 Task: Find the cheapest one-way flight from Madrid to Lisbon using the price graph.
Action: Mouse moved to (305, 313)
Screenshot: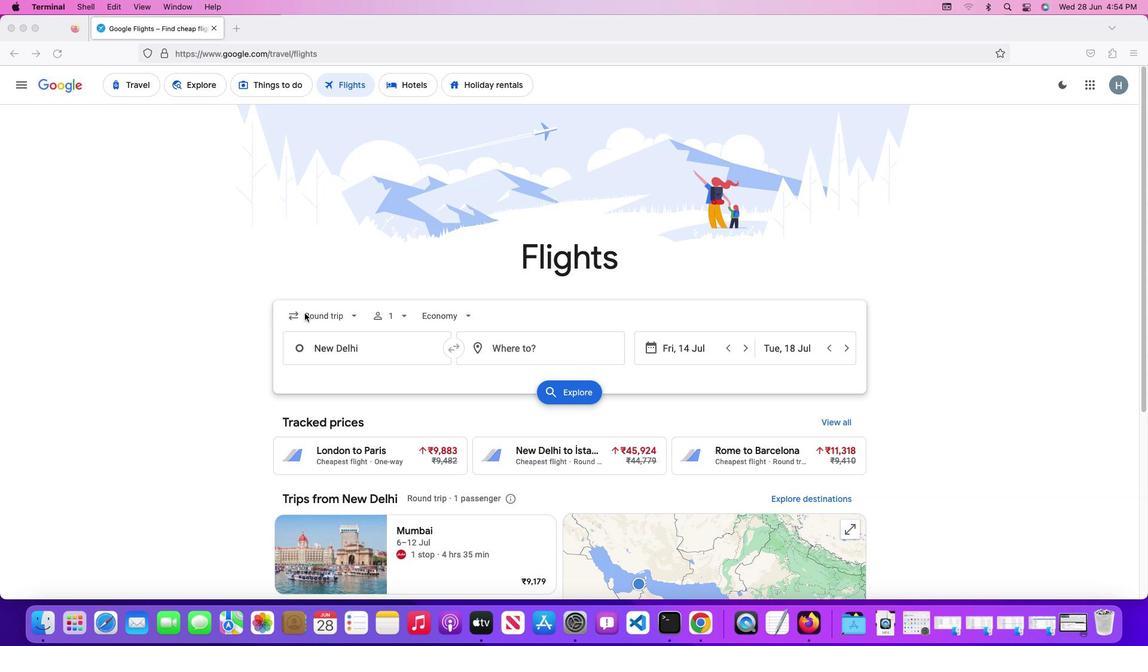 
Action: Mouse pressed left at (305, 313)
Screenshot: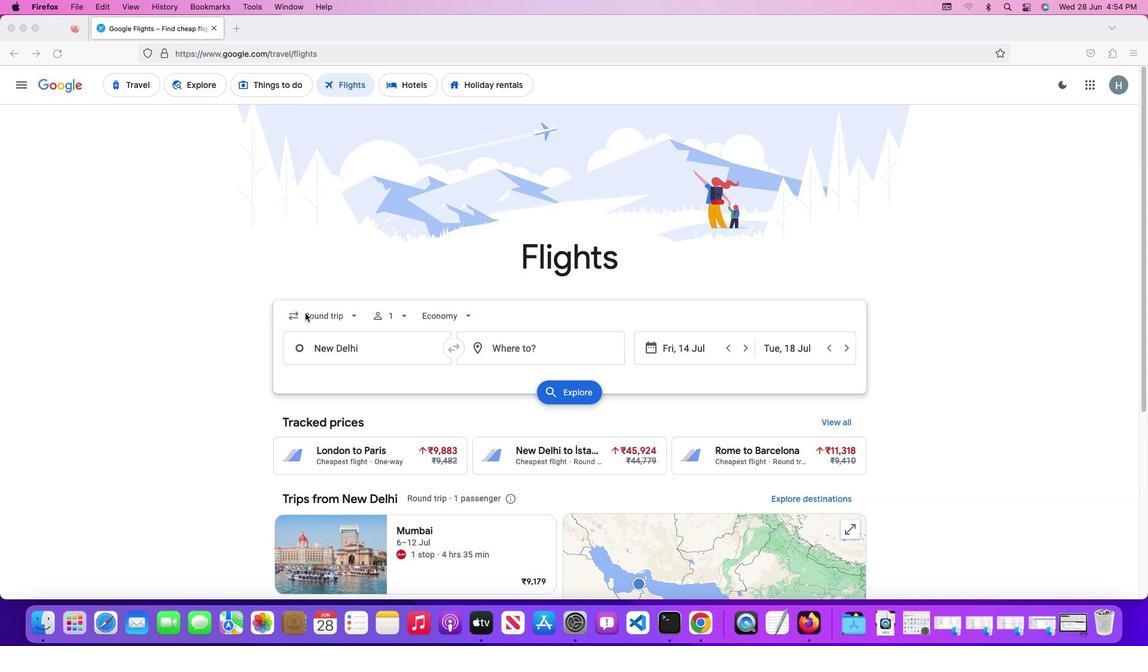 
Action: Mouse moved to (308, 318)
Screenshot: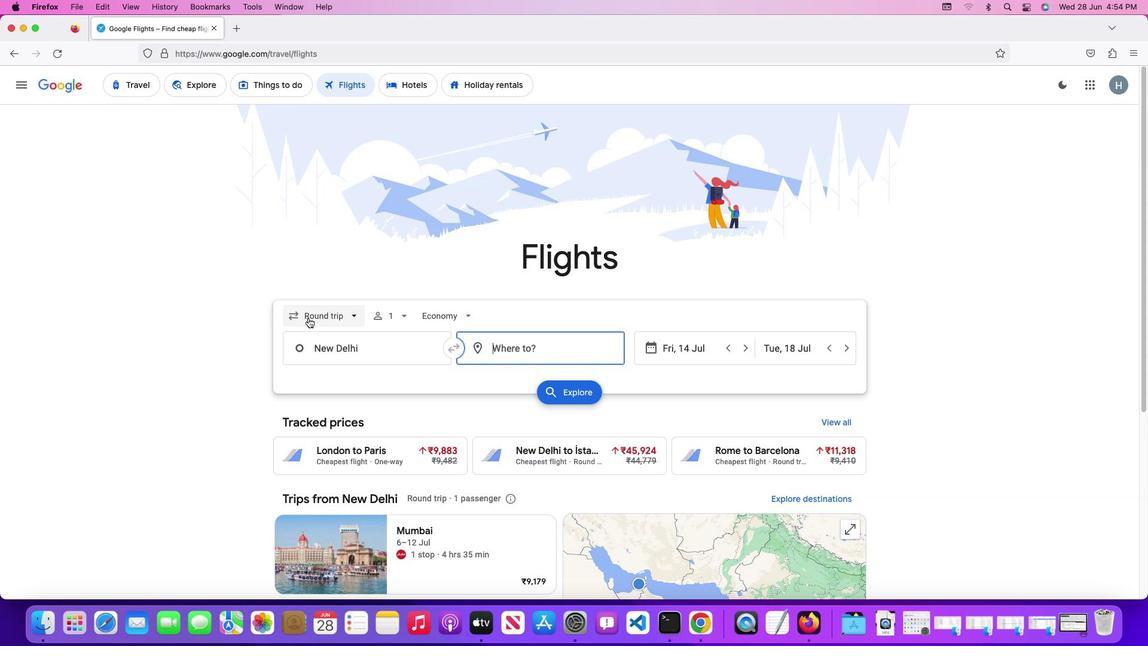 
Action: Mouse pressed left at (308, 318)
Screenshot: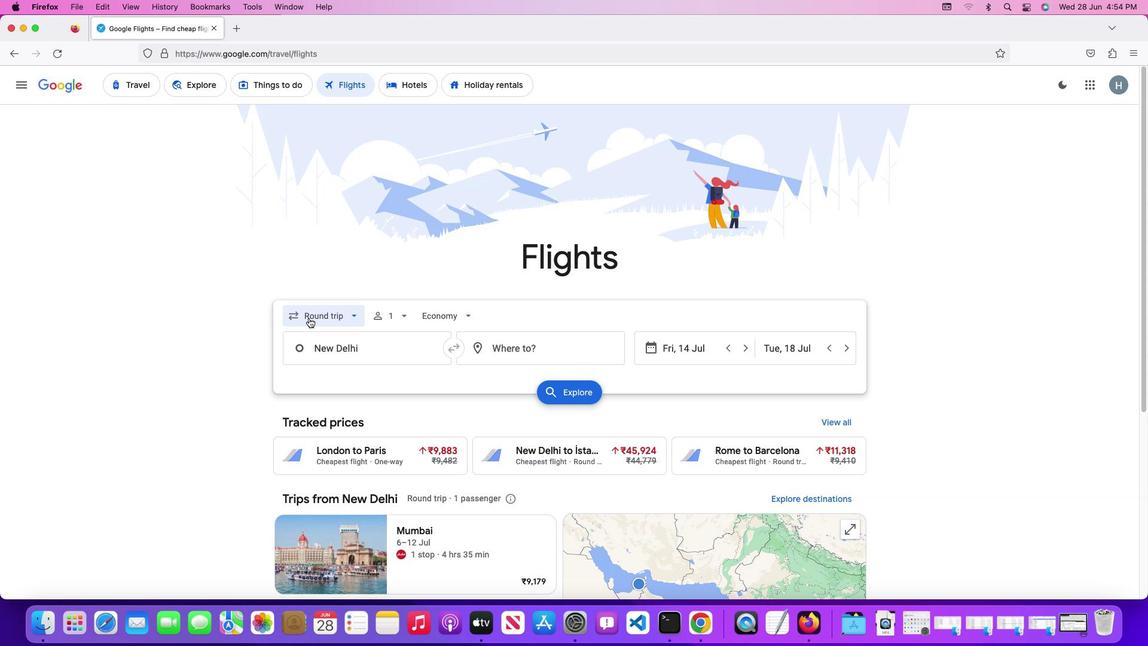 
Action: Mouse moved to (336, 366)
Screenshot: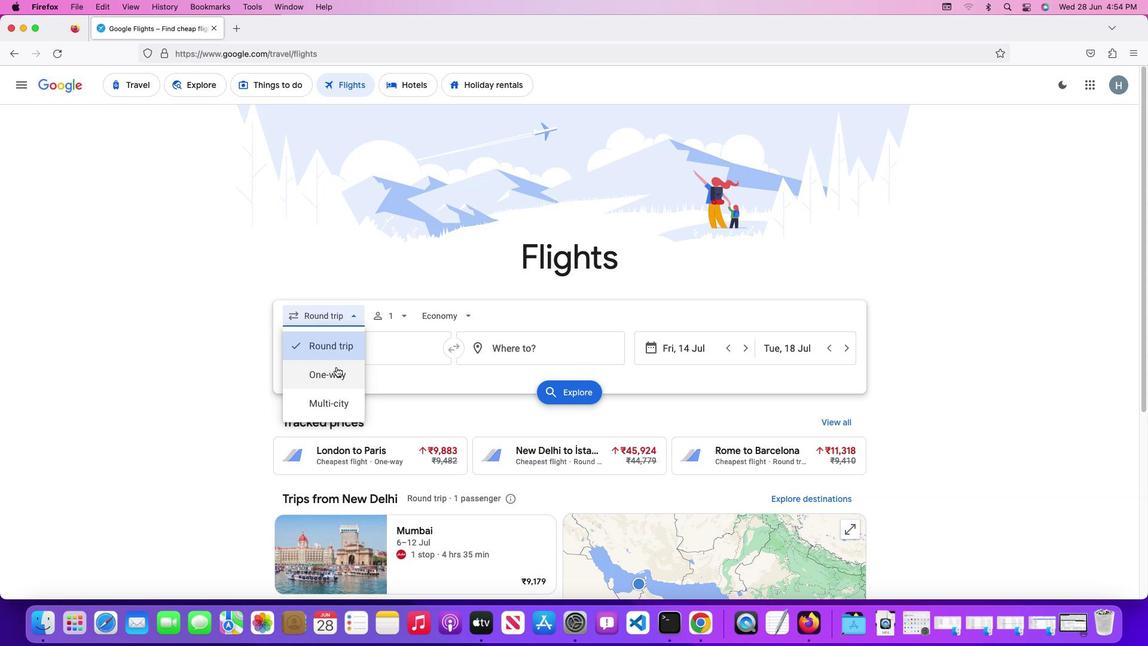 
Action: Mouse pressed left at (336, 366)
Screenshot: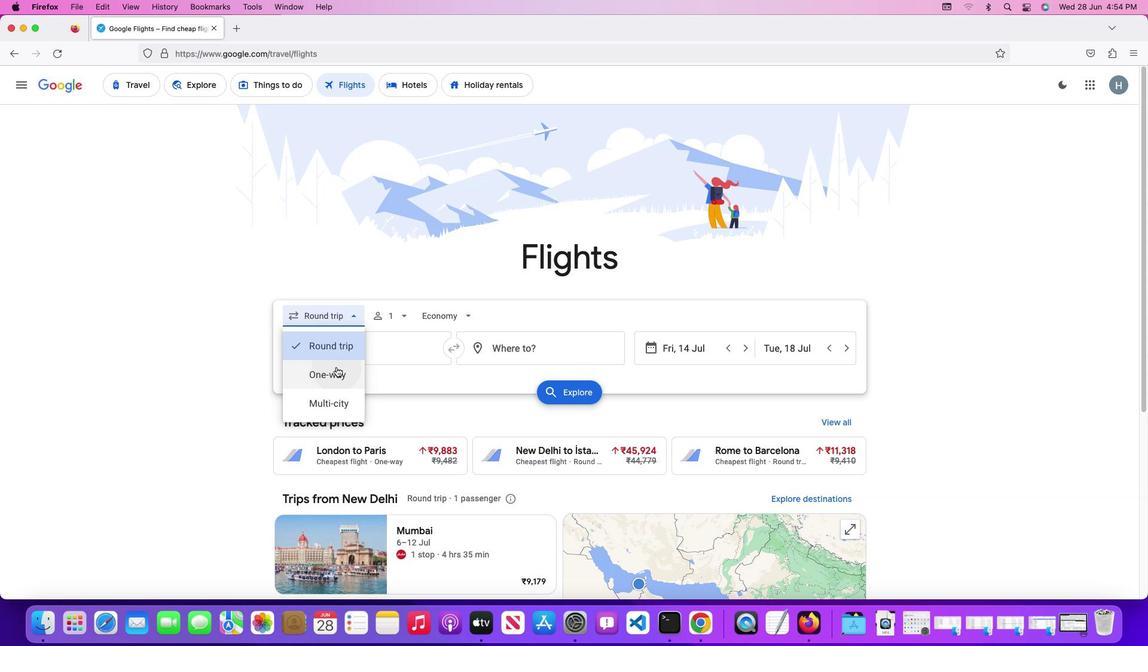 
Action: Mouse moved to (379, 352)
Screenshot: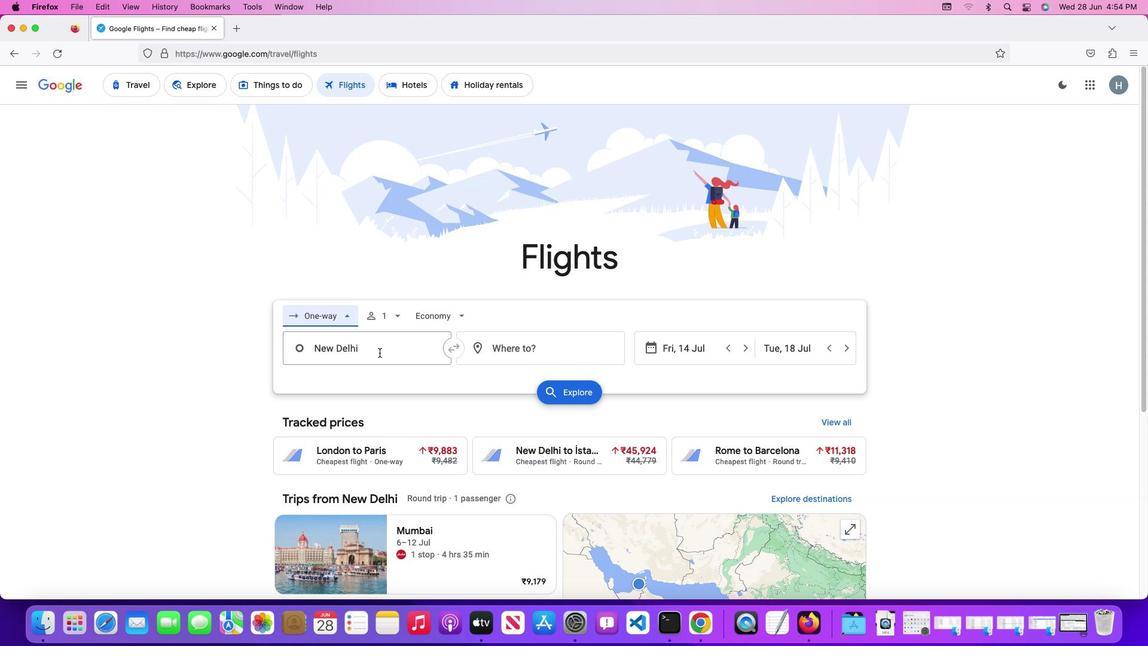
Action: Mouse pressed left at (379, 352)
Screenshot: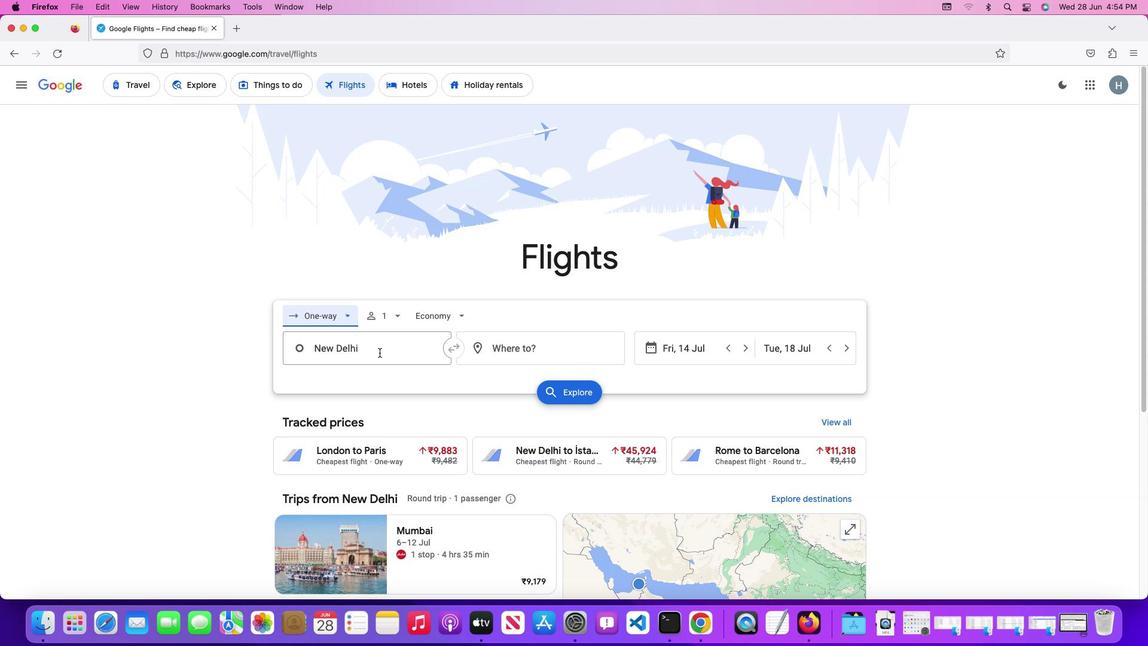 
Action: Key pressed Key.shift'M''a''d''r''i''d'
Screenshot: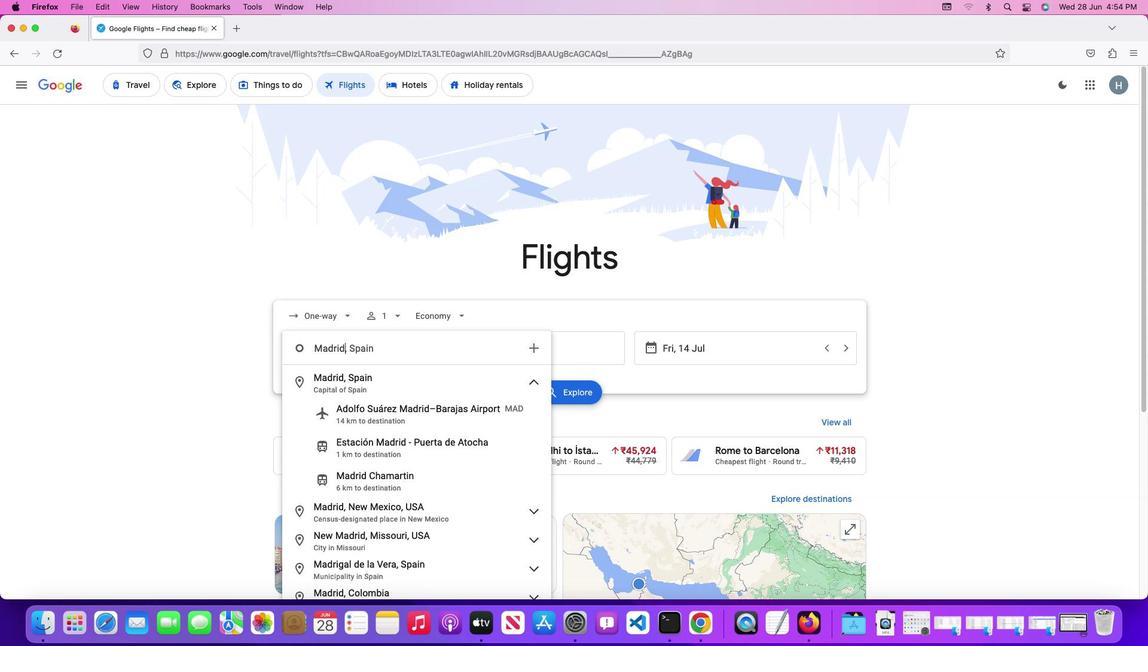 
Action: Mouse moved to (396, 375)
Screenshot: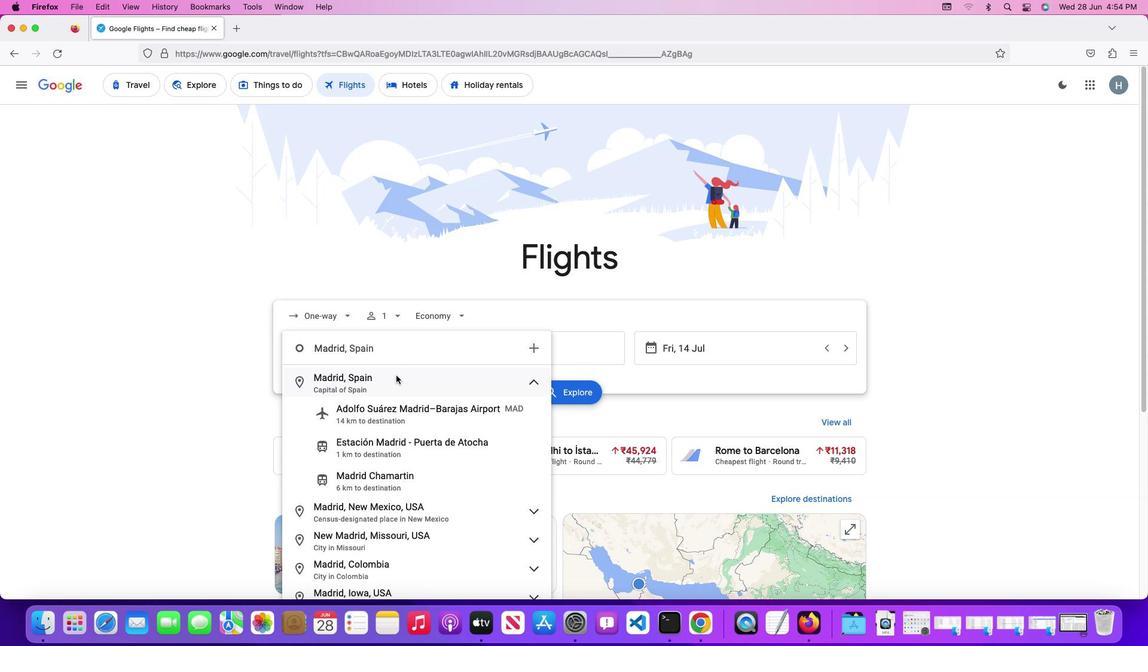 
Action: Mouse pressed left at (396, 375)
Screenshot: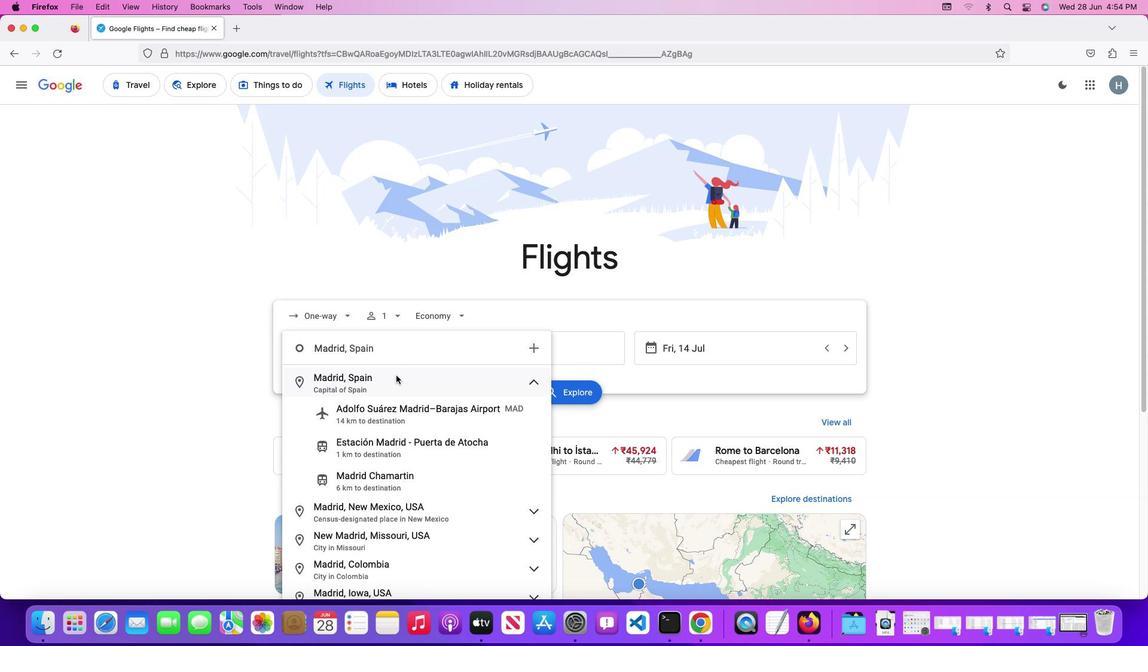 
Action: Mouse moved to (487, 355)
Screenshot: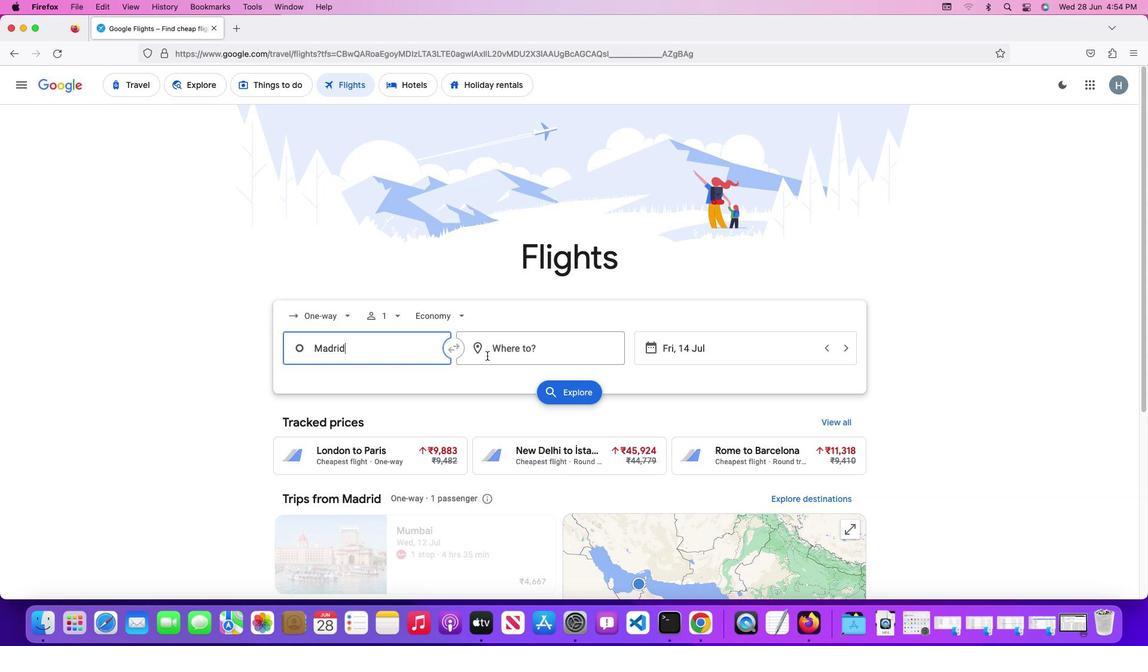 
Action: Mouse pressed left at (487, 355)
Screenshot: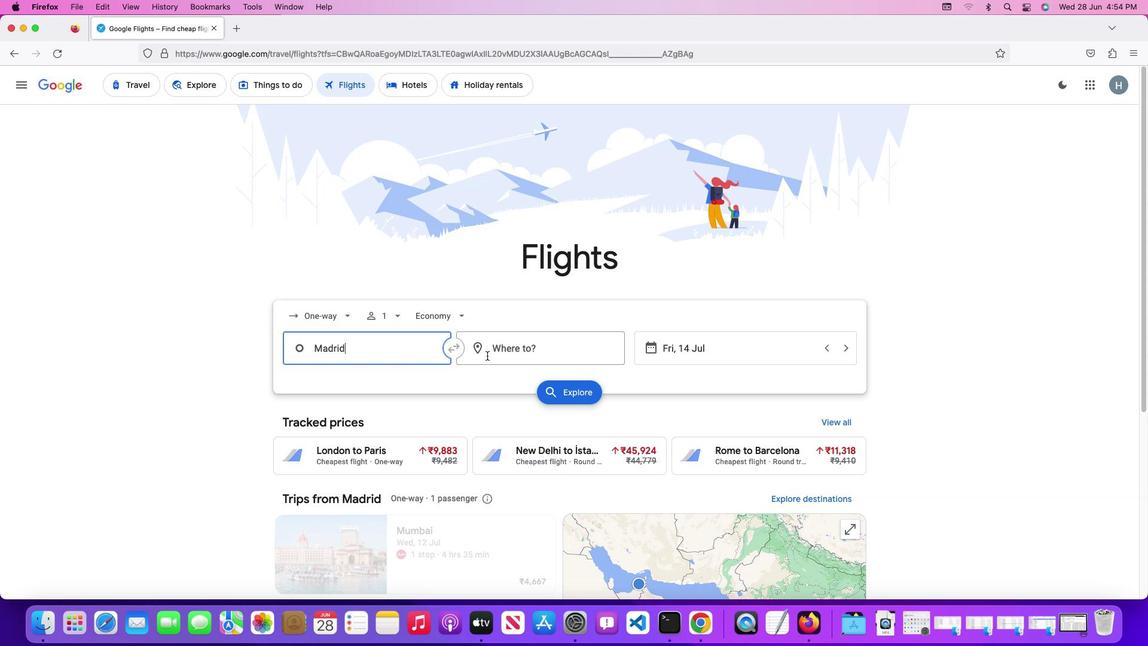 
Action: Key pressed Key.shift'L''i''s''b''o''n'
Screenshot: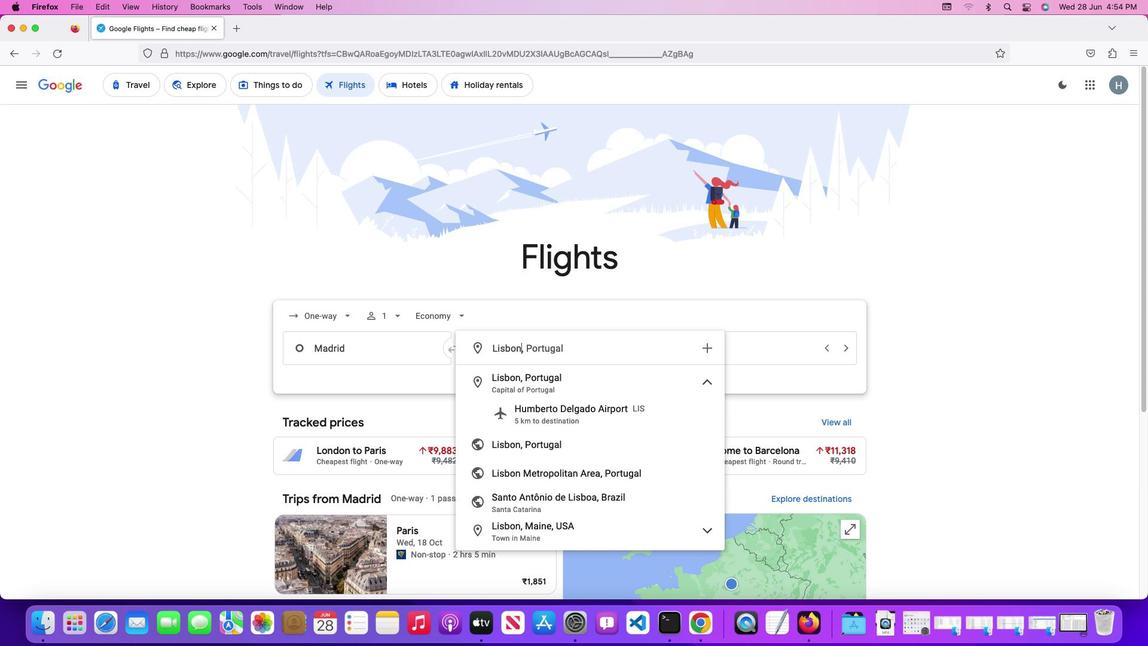 
Action: Mouse moved to (515, 382)
Screenshot: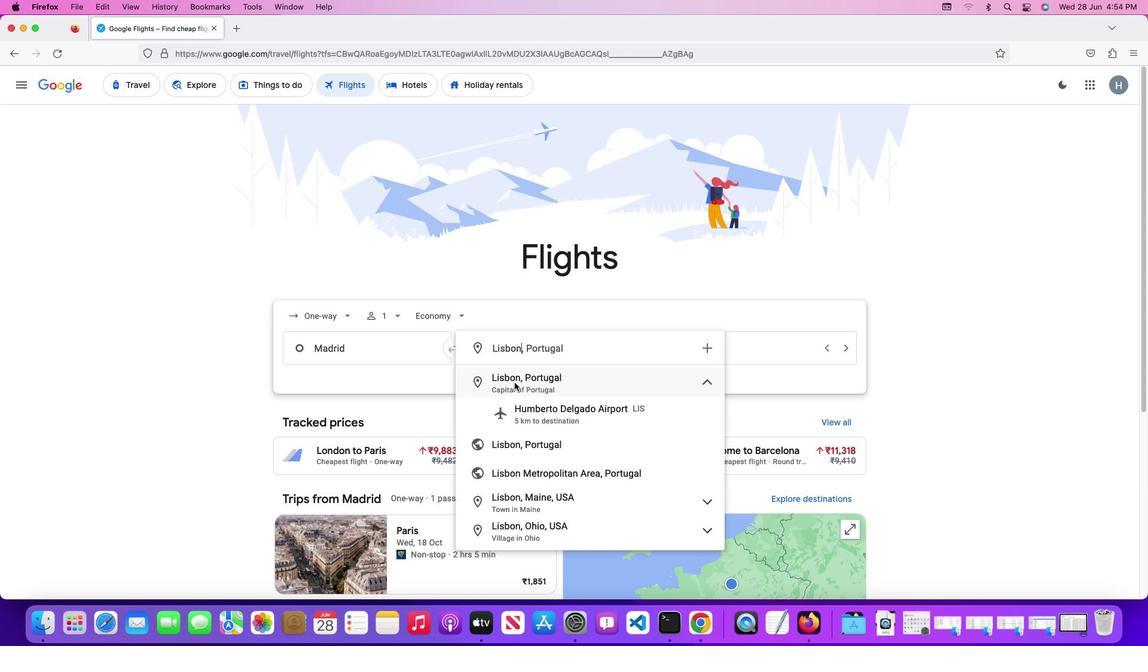 
Action: Mouse pressed left at (515, 382)
Screenshot: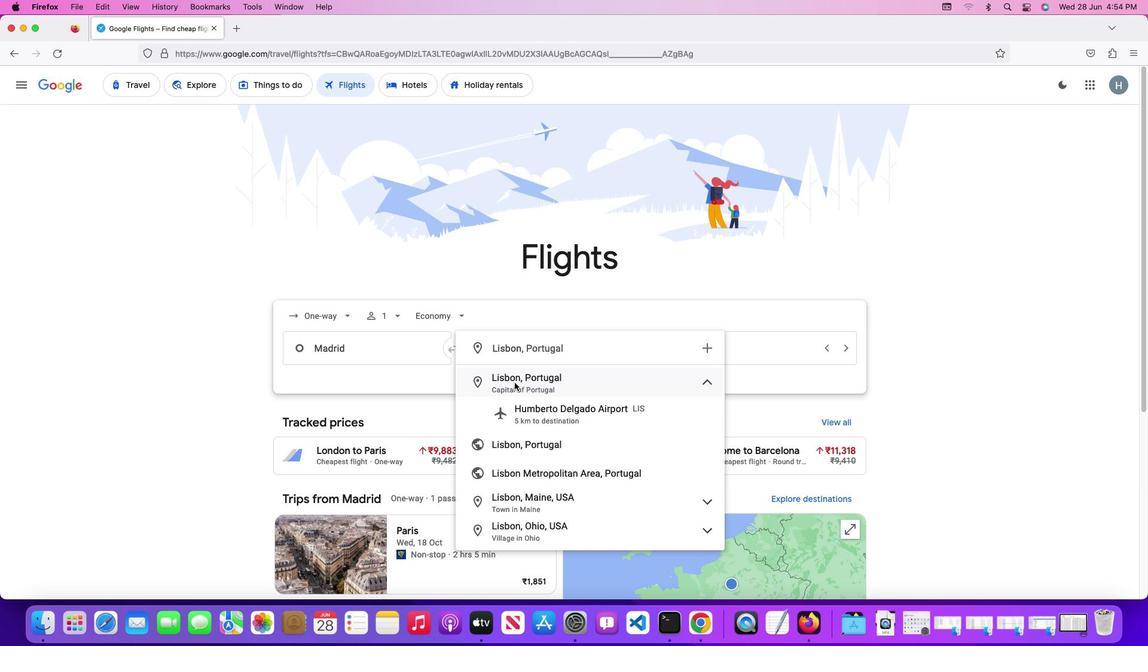 
Action: Mouse moved to (701, 358)
Screenshot: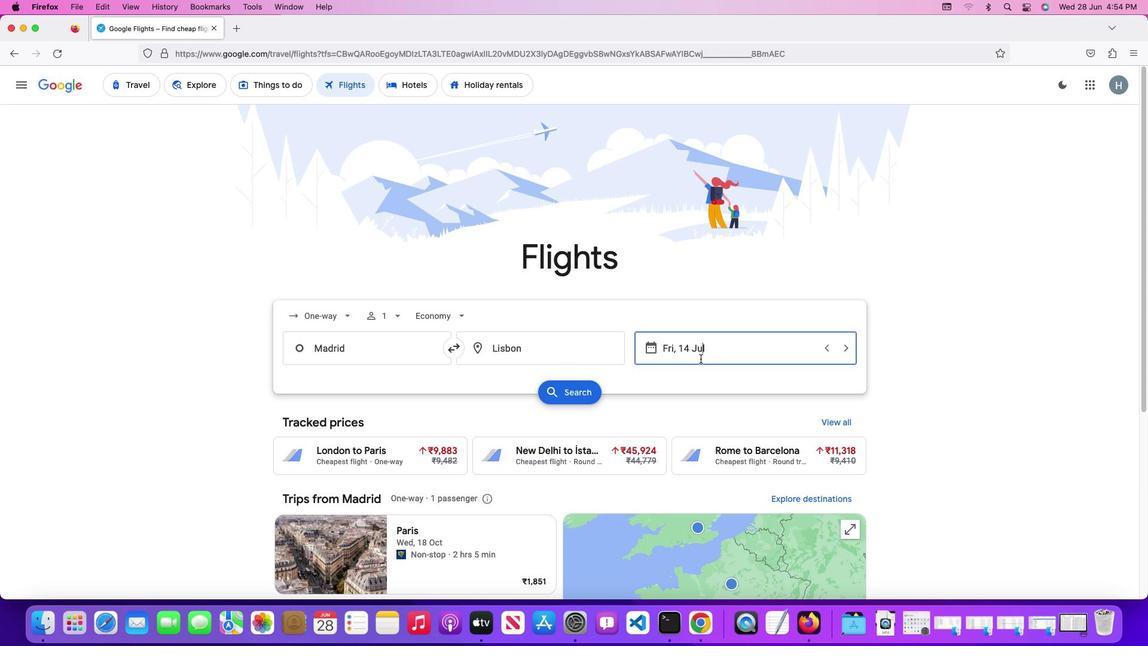 
Action: Mouse pressed left at (701, 358)
Screenshot: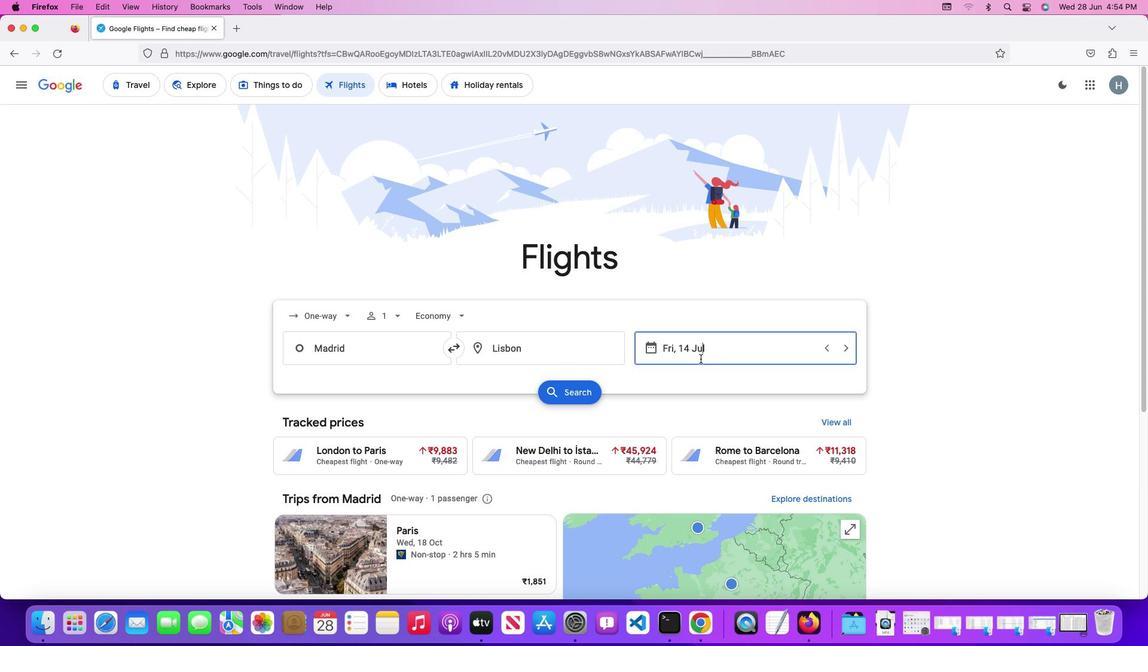 
Action: Mouse moved to (866, 433)
Screenshot: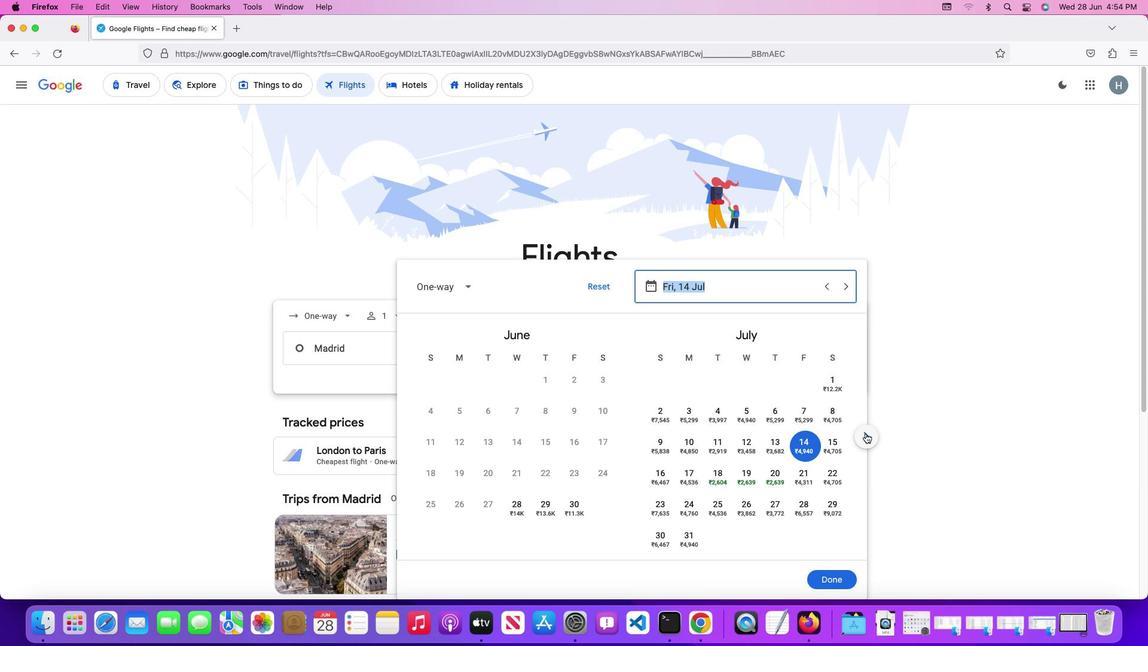 
Action: Mouse pressed left at (866, 433)
Screenshot: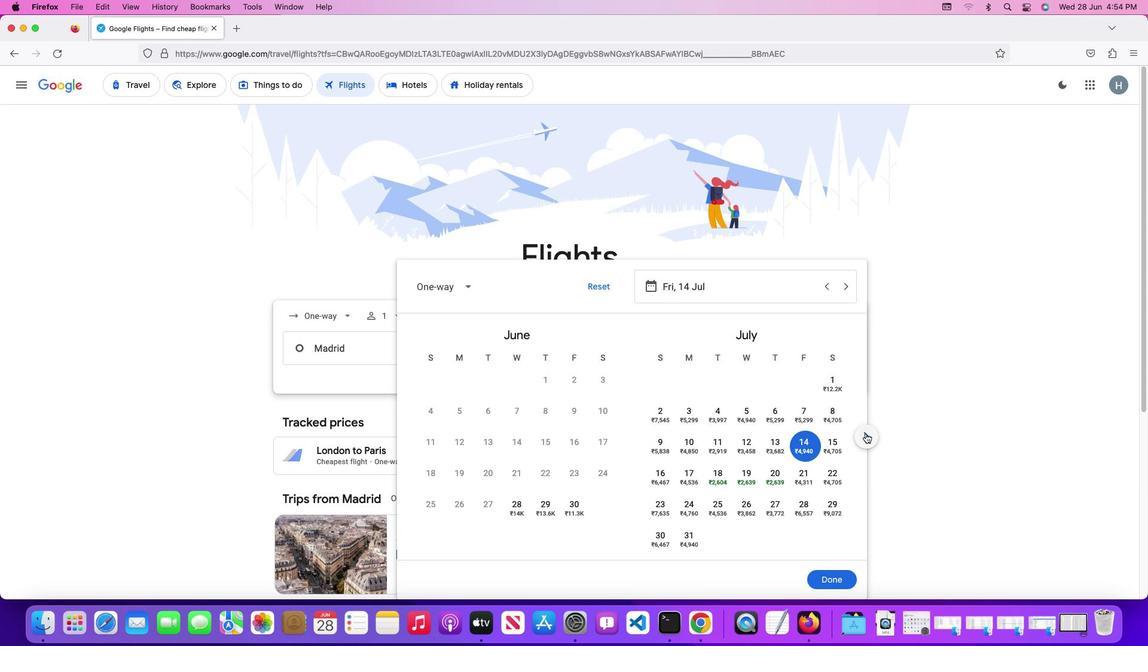 
Action: Mouse moved to (660, 474)
Screenshot: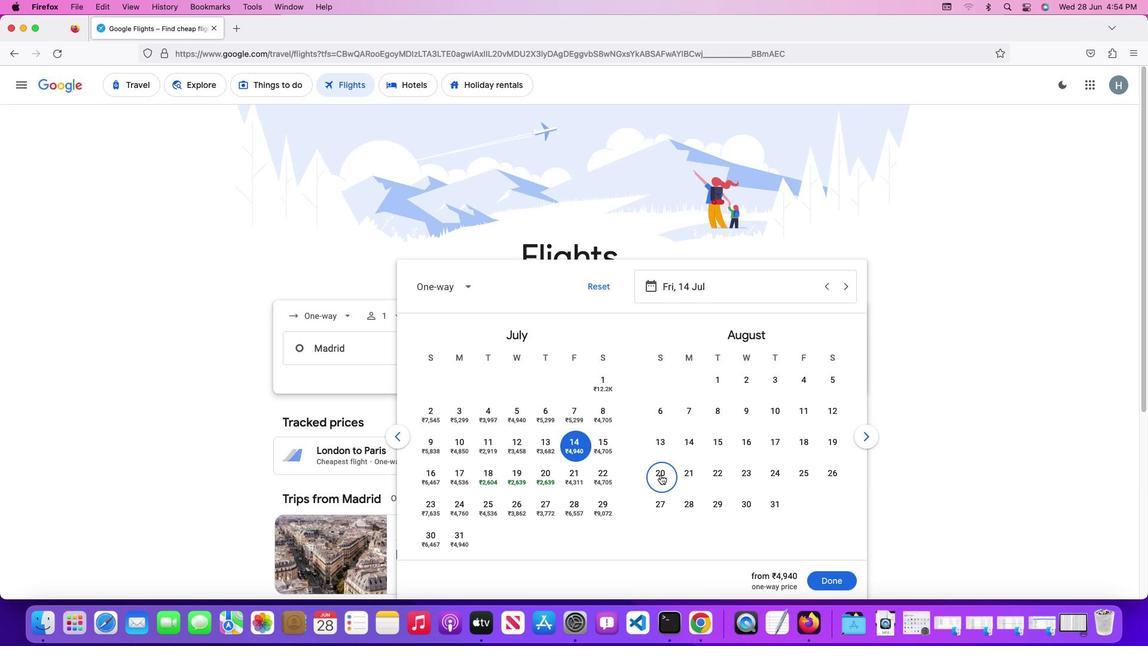 
Action: Mouse pressed left at (660, 474)
Screenshot: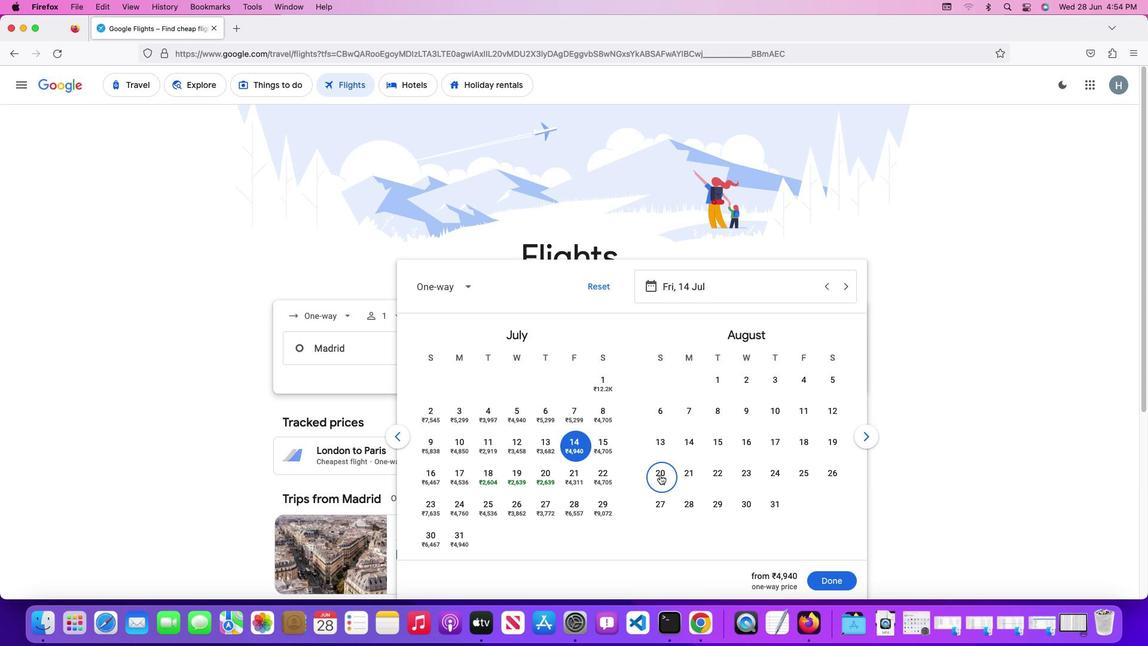 
Action: Mouse moved to (829, 577)
Screenshot: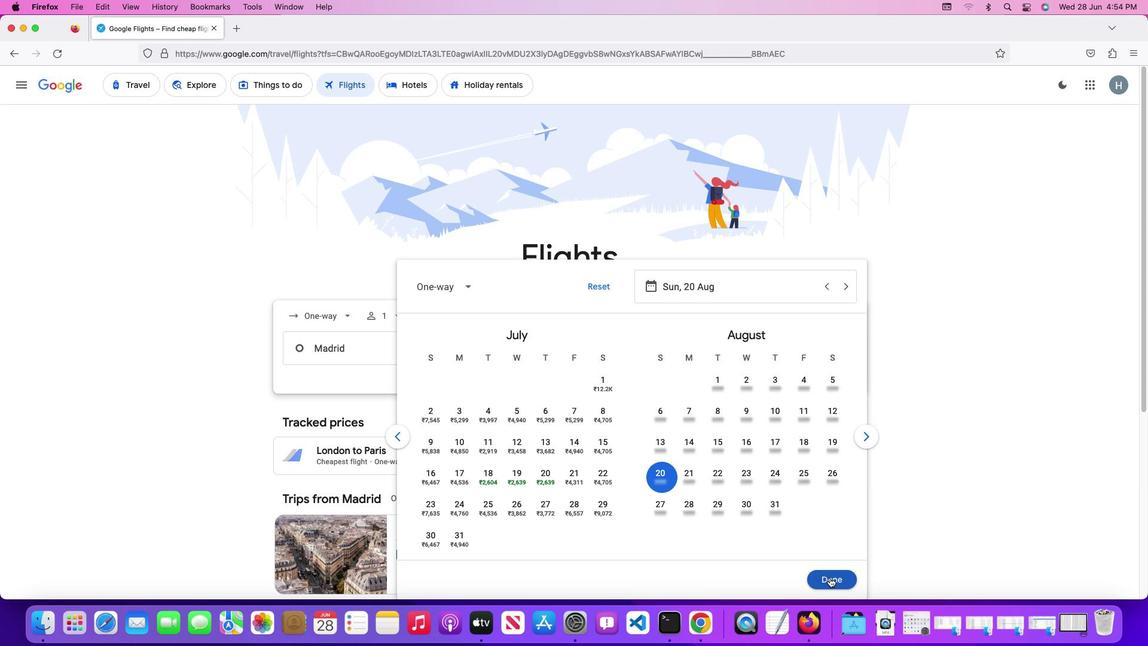 
Action: Mouse pressed left at (829, 577)
Screenshot: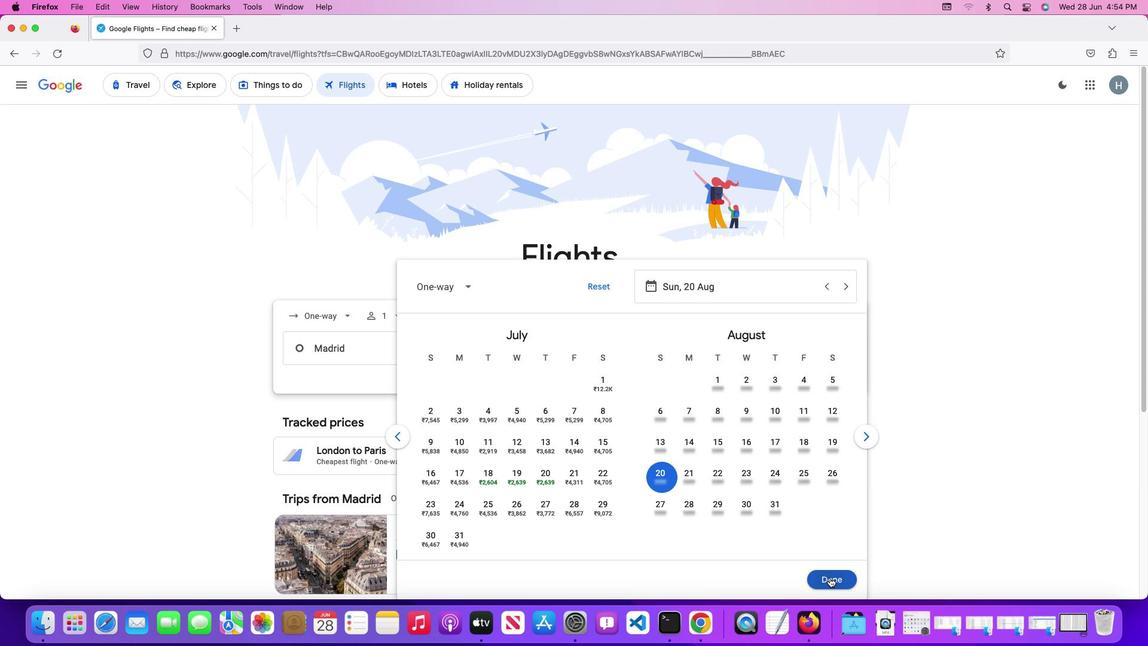 
Action: Mouse moved to (588, 398)
Screenshot: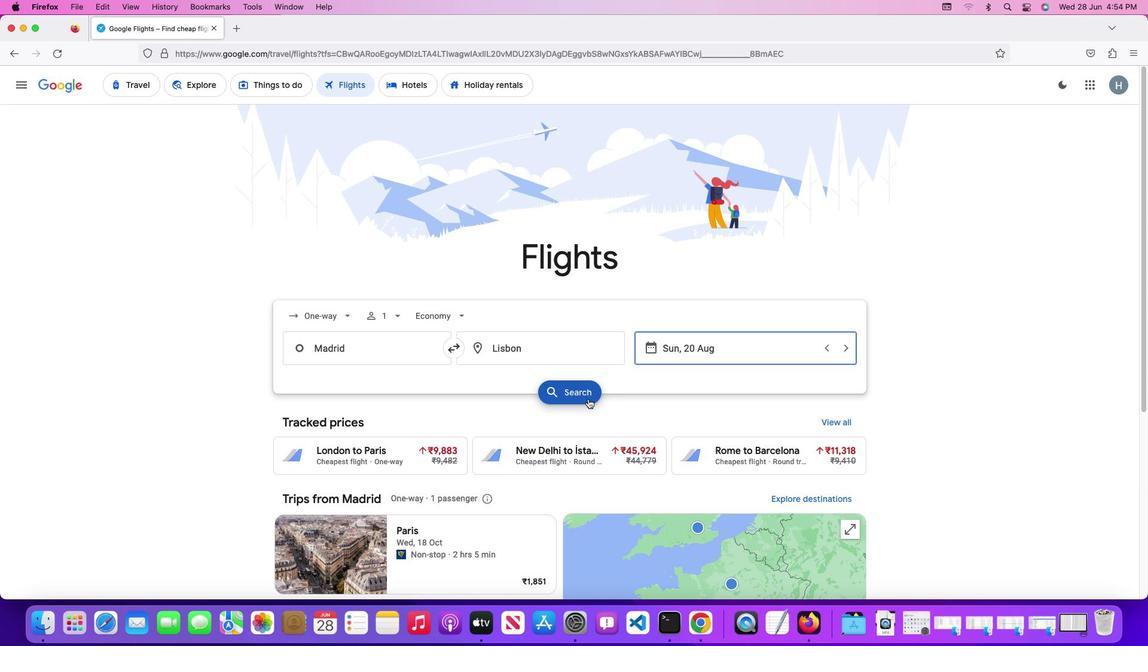 
Action: Mouse pressed left at (588, 398)
Screenshot: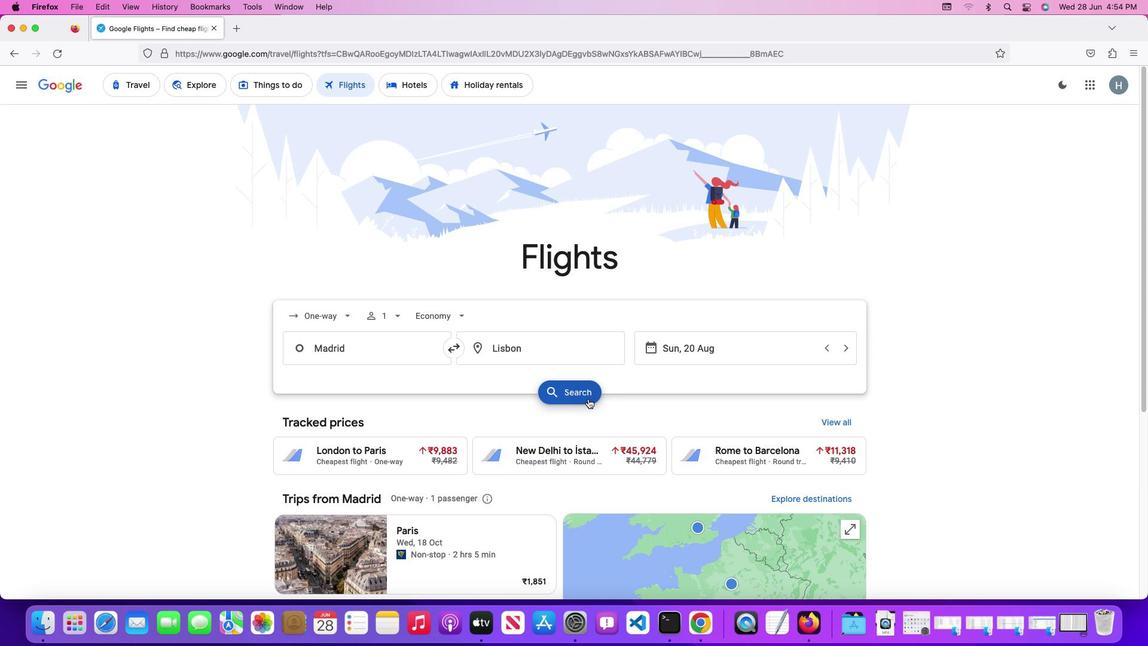 
Action: Mouse moved to (844, 291)
Screenshot: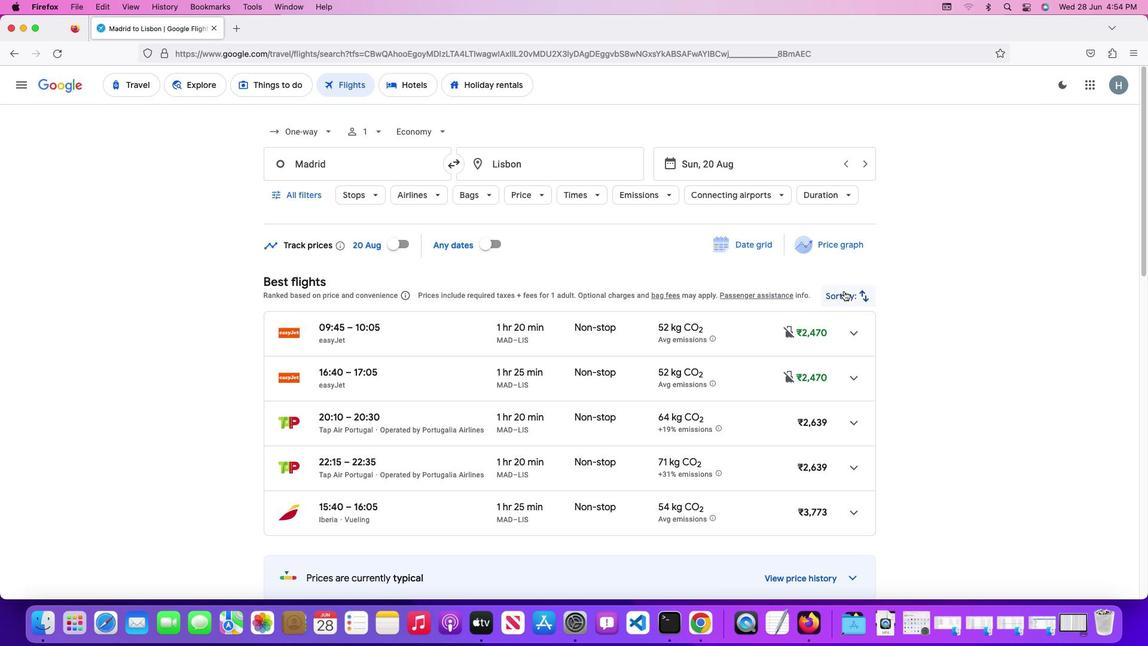 
Action: Mouse pressed left at (844, 291)
Screenshot: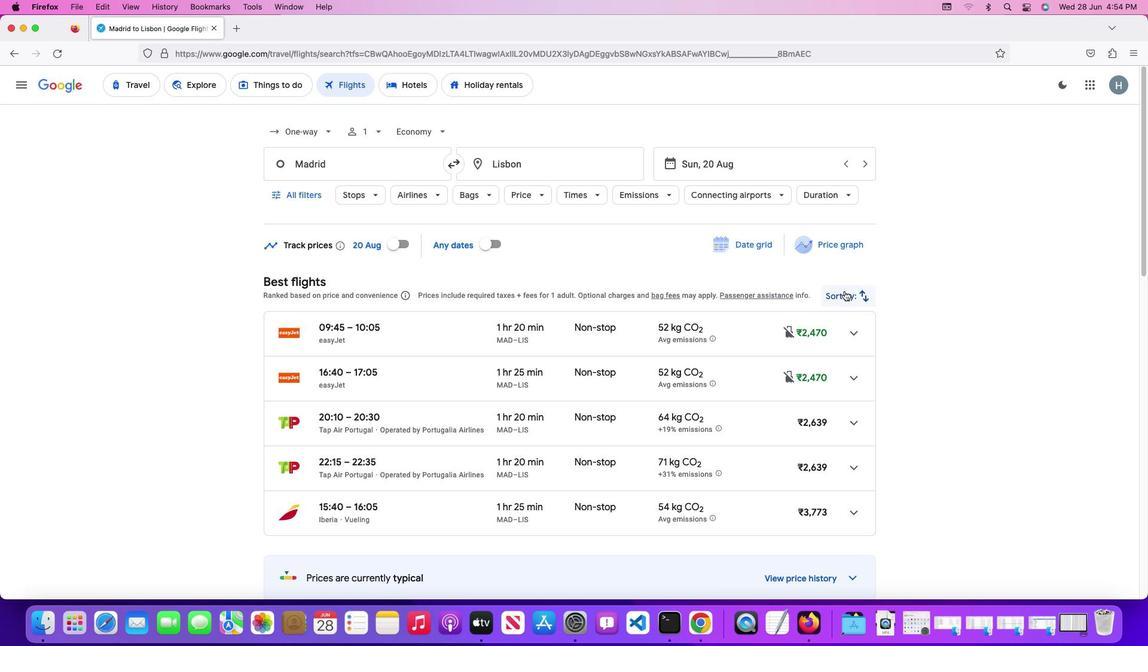 
Action: Mouse moved to (832, 351)
Screenshot: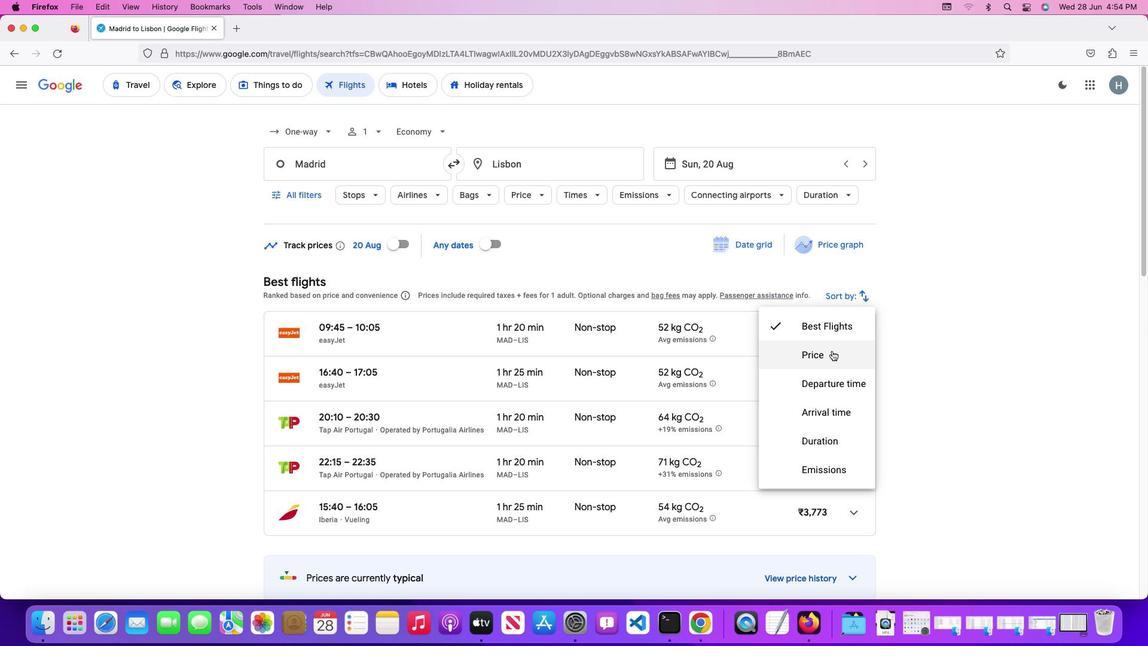 
Action: Mouse pressed left at (832, 351)
Screenshot: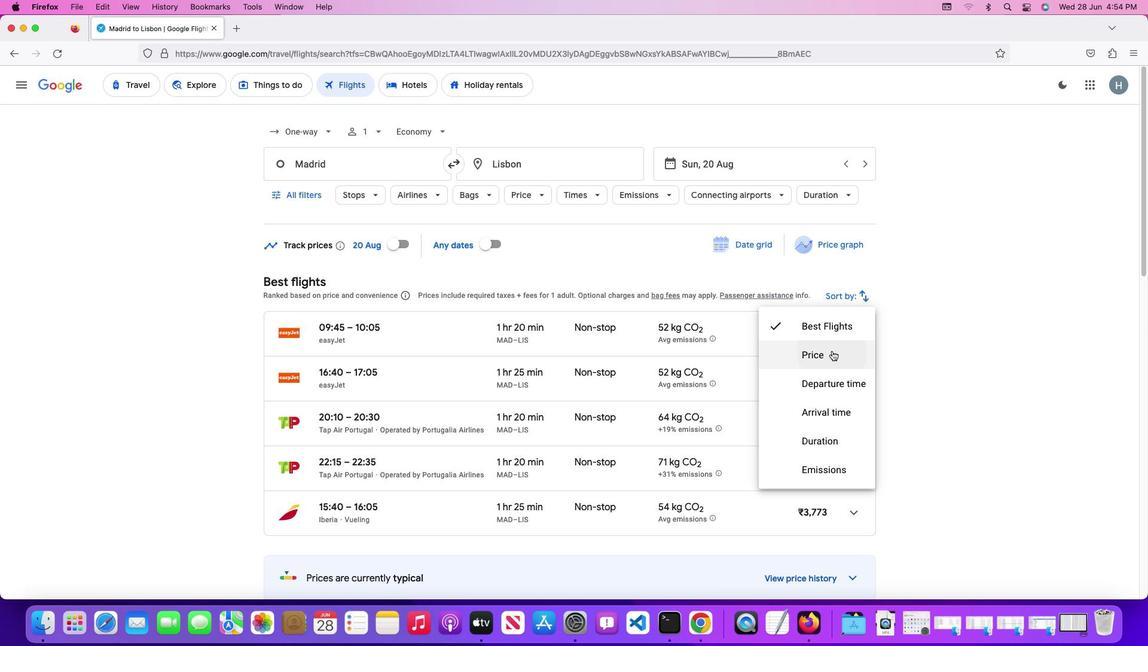 
Action: Mouse moved to (835, 245)
Screenshot: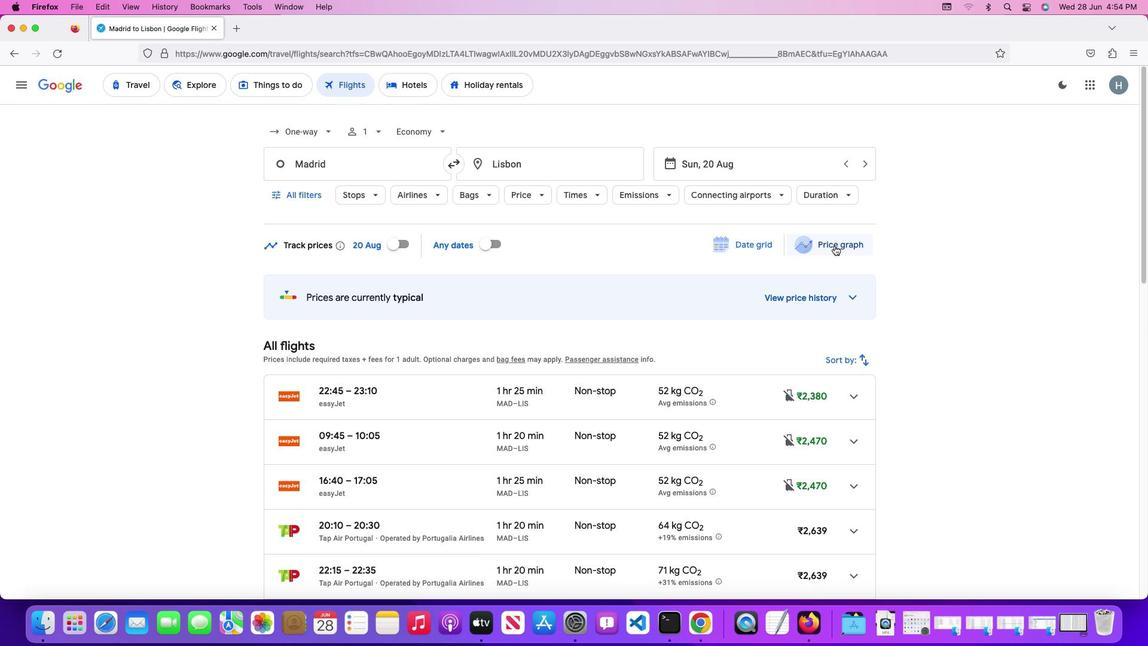 
Action: Mouse pressed left at (835, 245)
Screenshot: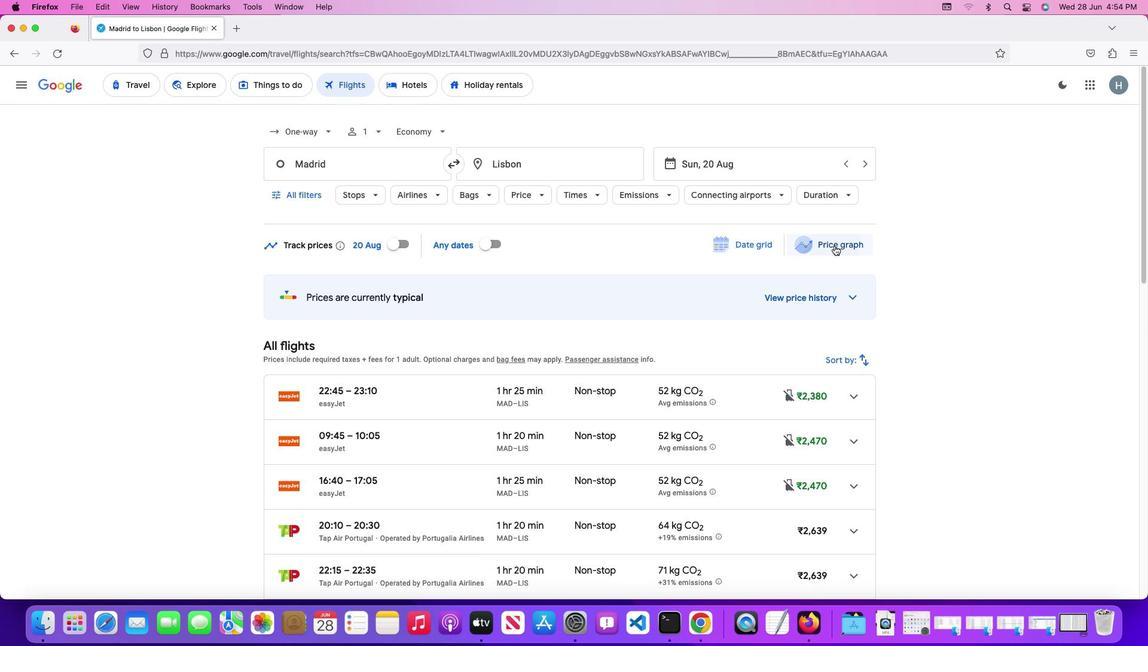 
Action: Mouse moved to (285, 327)
Screenshot: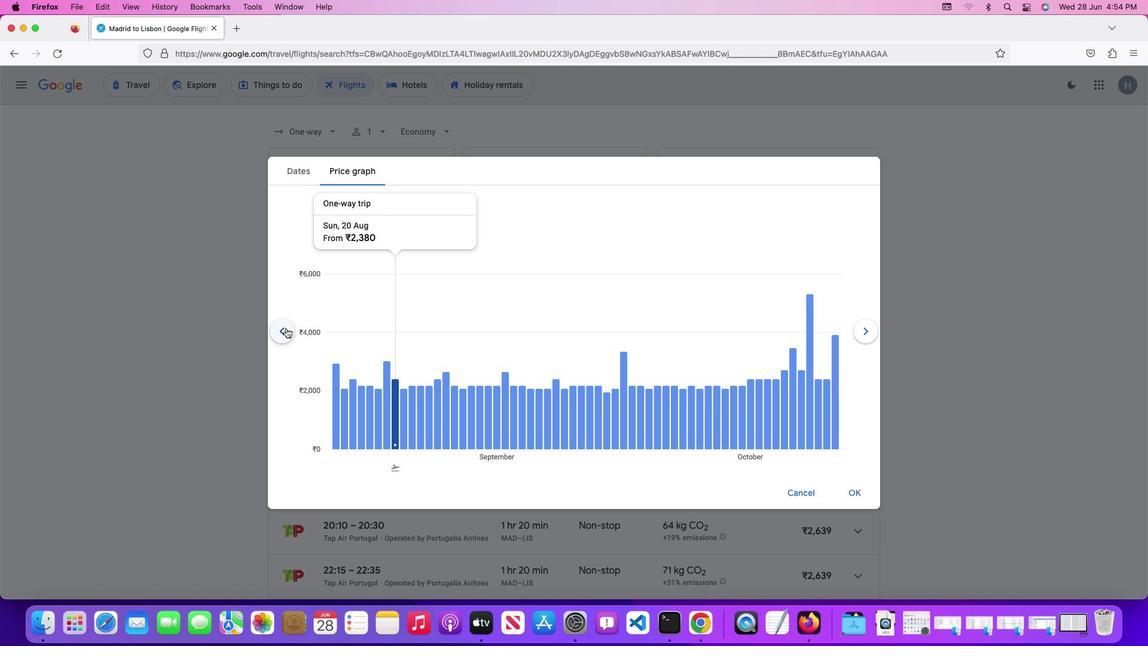 
Action: Mouse pressed left at (285, 327)
Screenshot: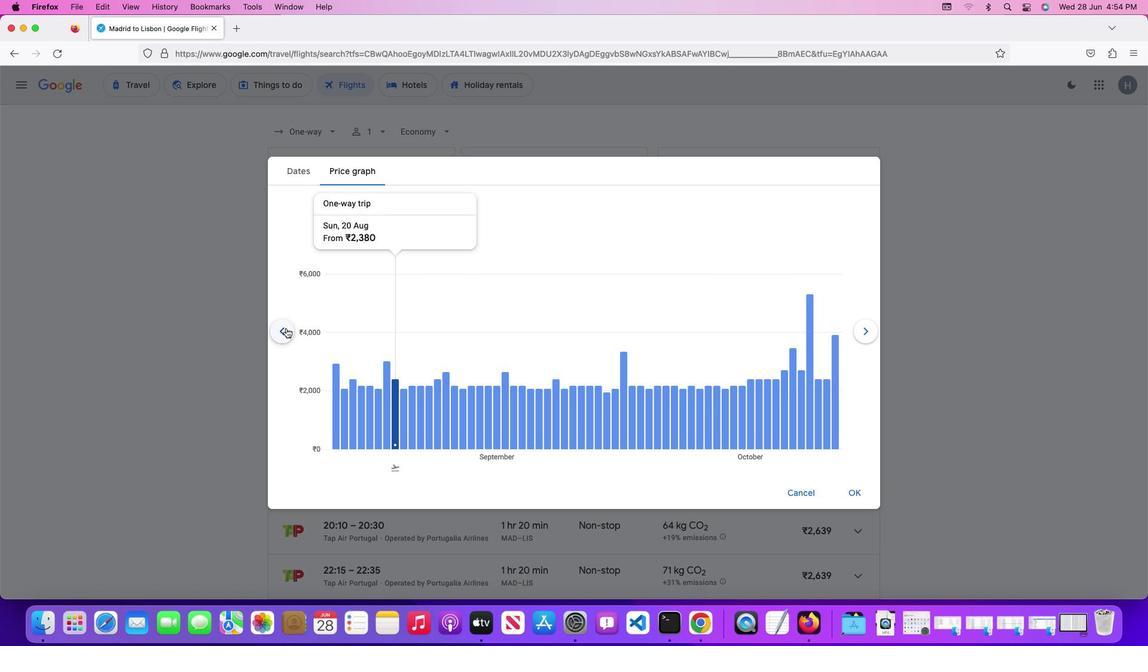 
Action: Mouse moved to (373, 409)
Screenshot: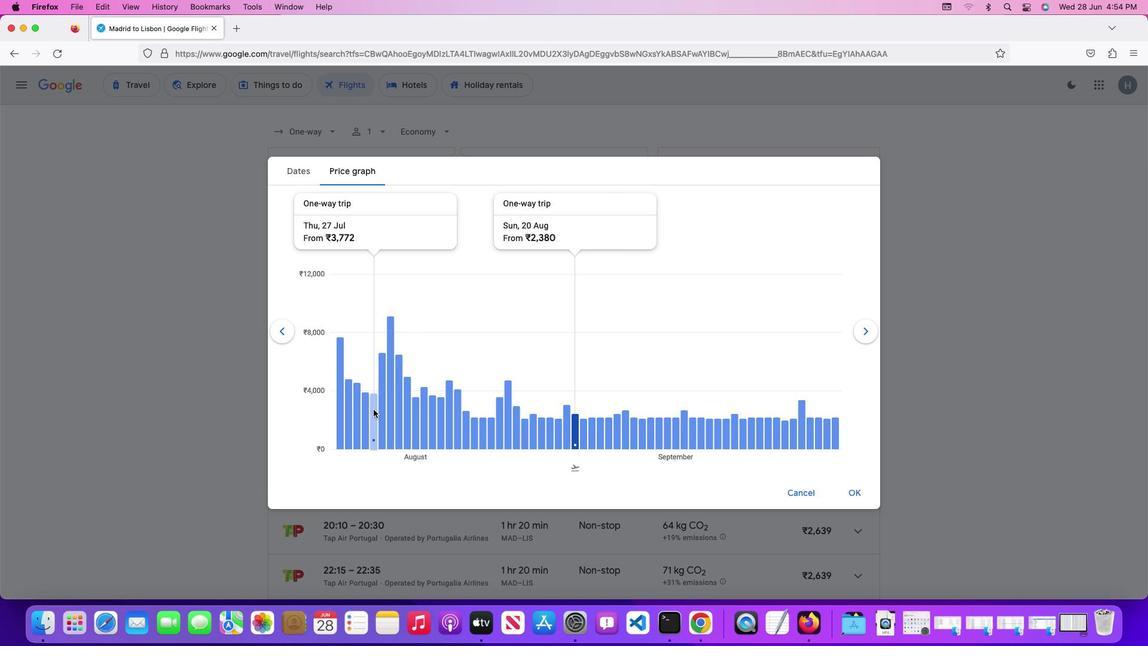 
Action: Mouse pressed left at (373, 409)
Screenshot: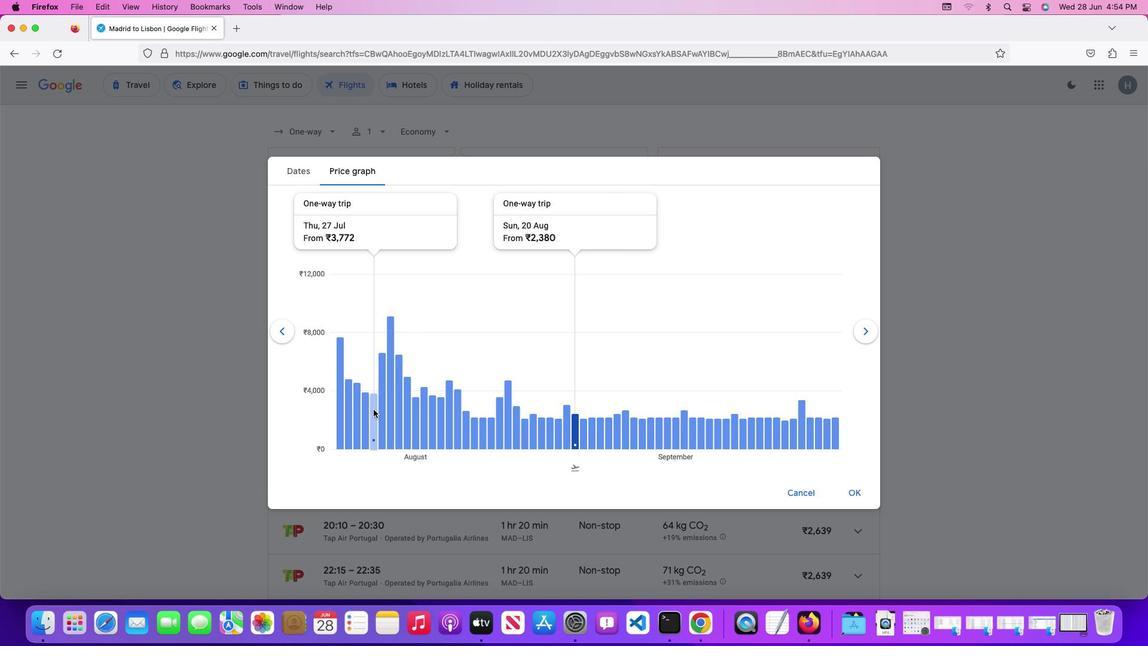 
Action: Mouse moved to (854, 492)
Screenshot: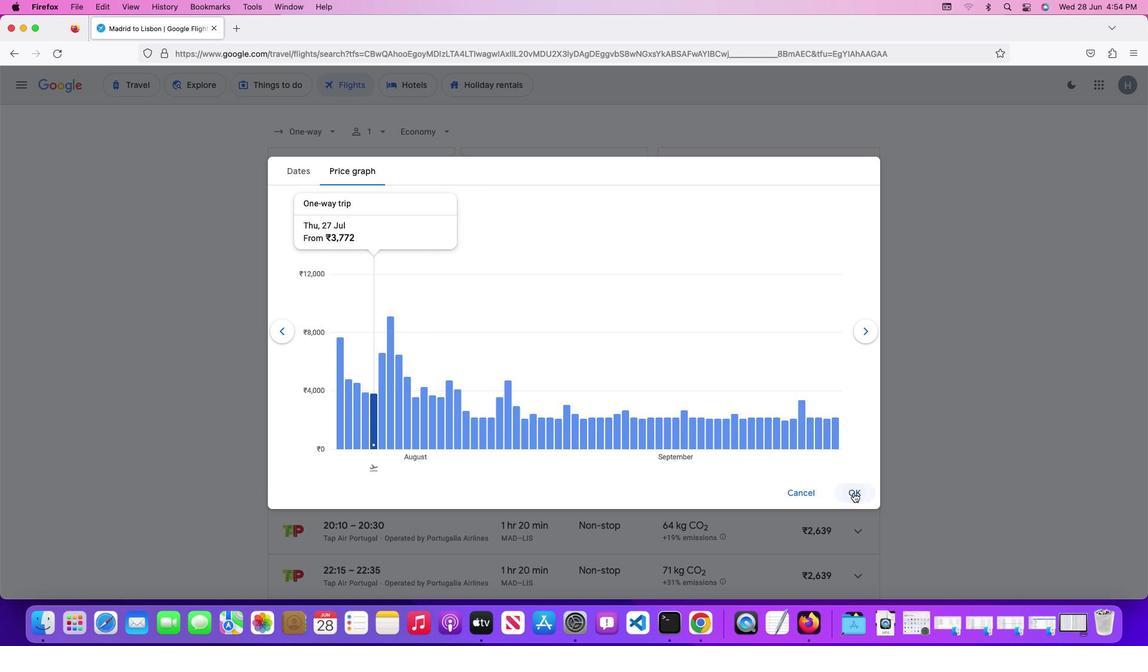 
Action: Mouse pressed left at (854, 492)
Screenshot: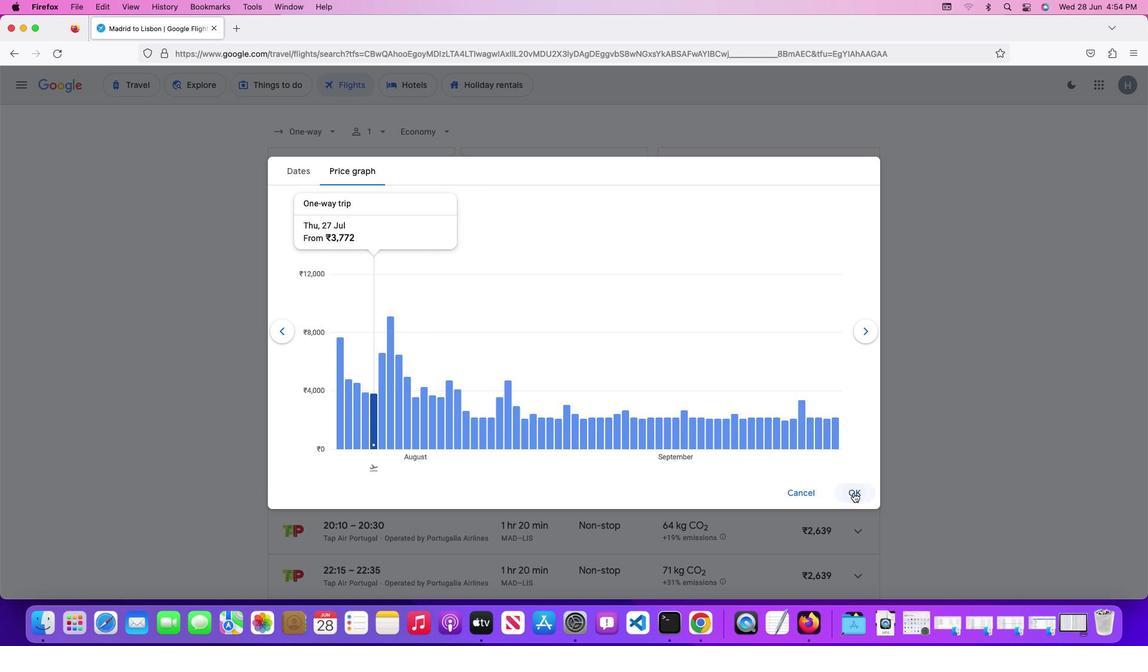 
Action: Mouse moved to (728, 375)
Screenshot: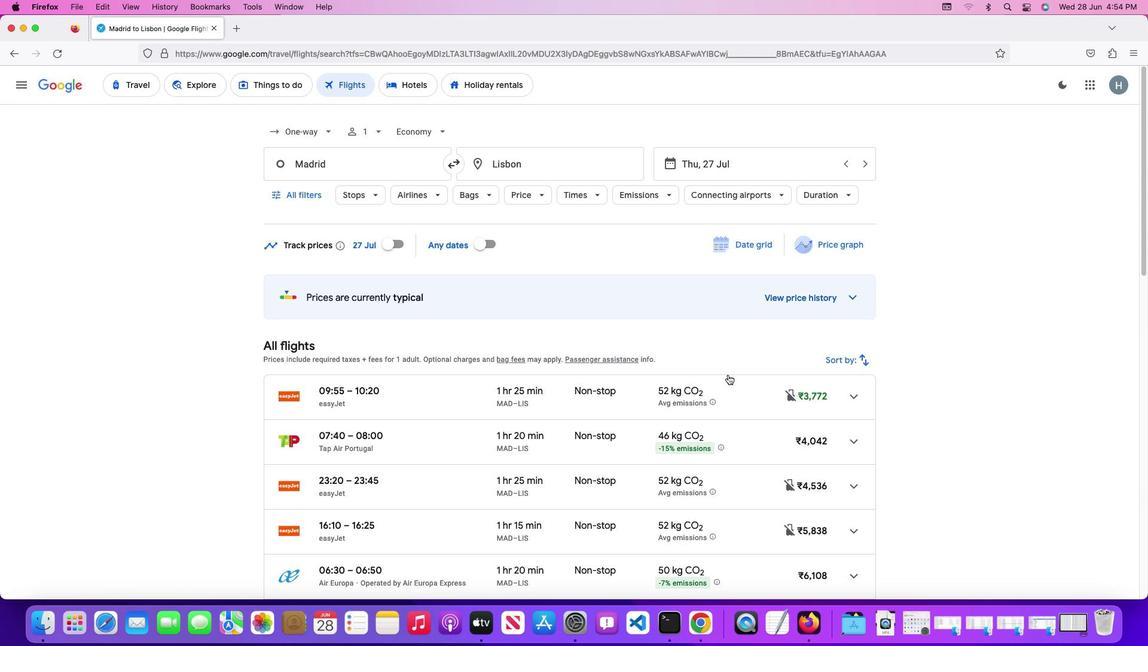 
Action: Mouse scrolled (728, 375) with delta (0, 0)
Screenshot: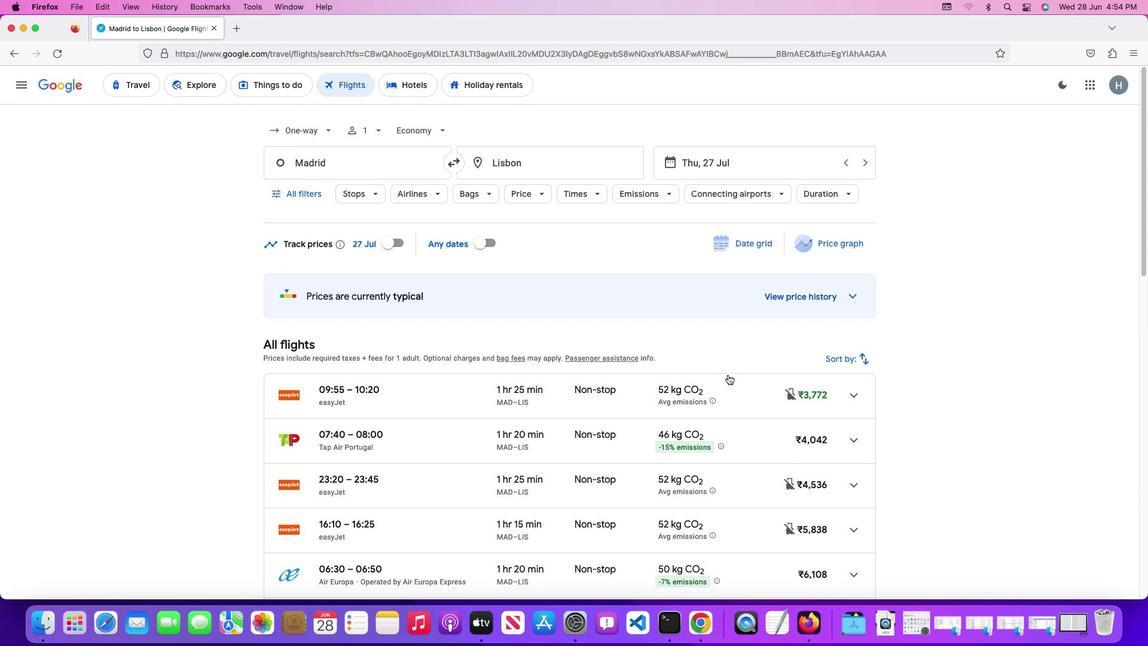 
Action: Mouse scrolled (728, 375) with delta (0, 0)
Screenshot: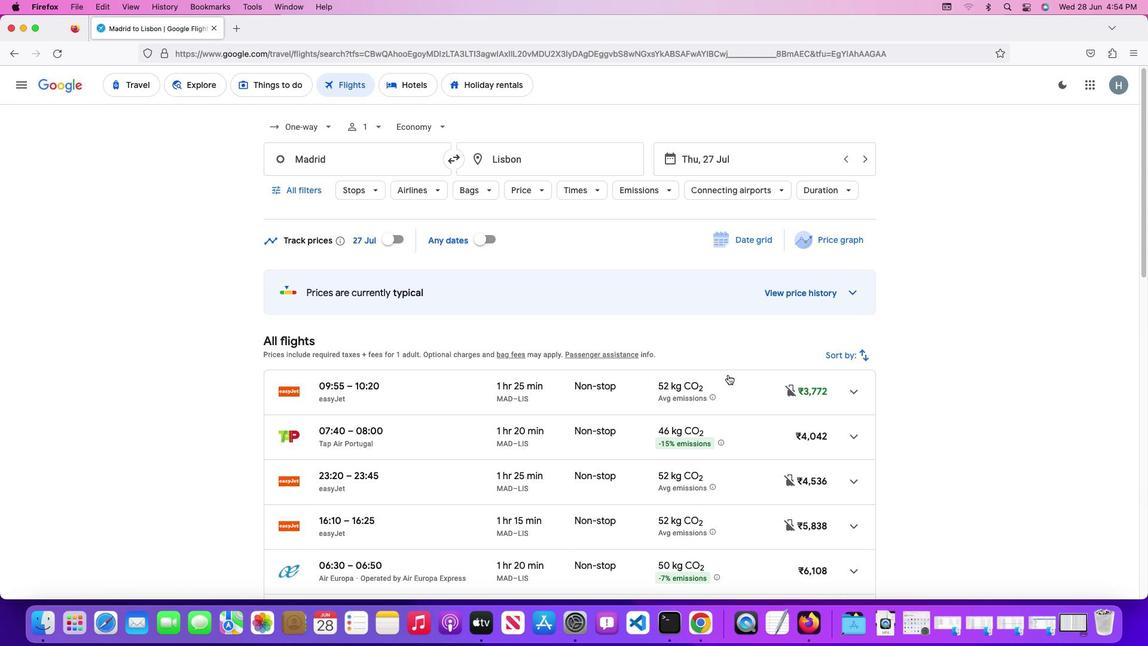 
Action: Mouse scrolled (728, 375) with delta (0, -1)
Screenshot: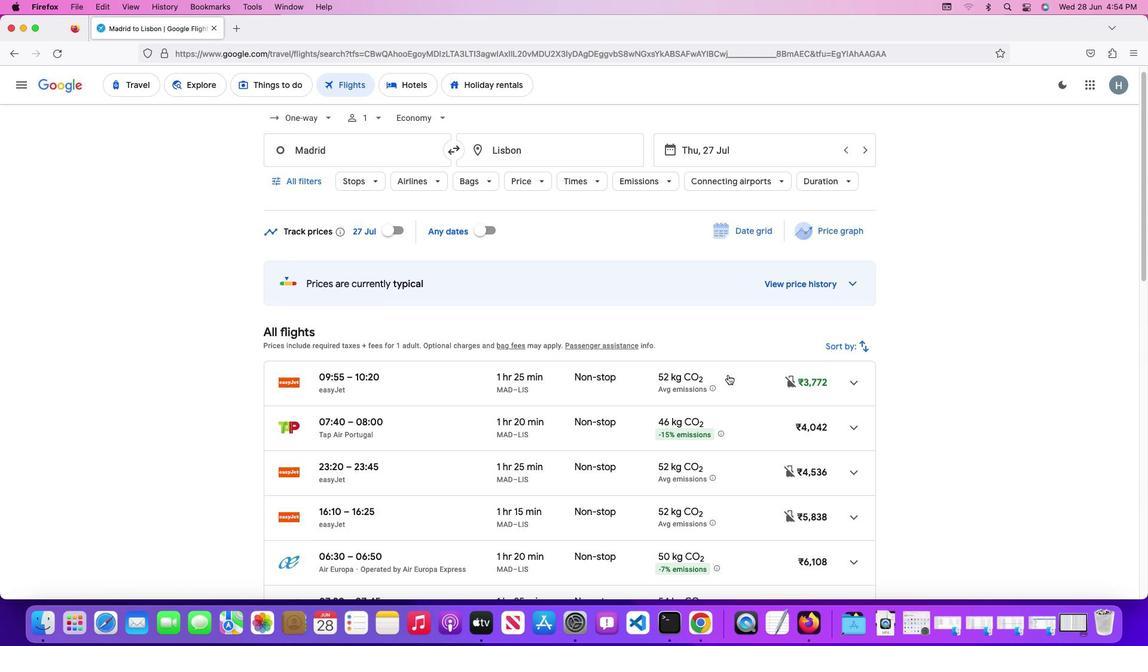 
